 Task: Use the formula "POW" in spreadsheet "Project portfolio".
Action: Mouse moved to (138, 103)
Screenshot: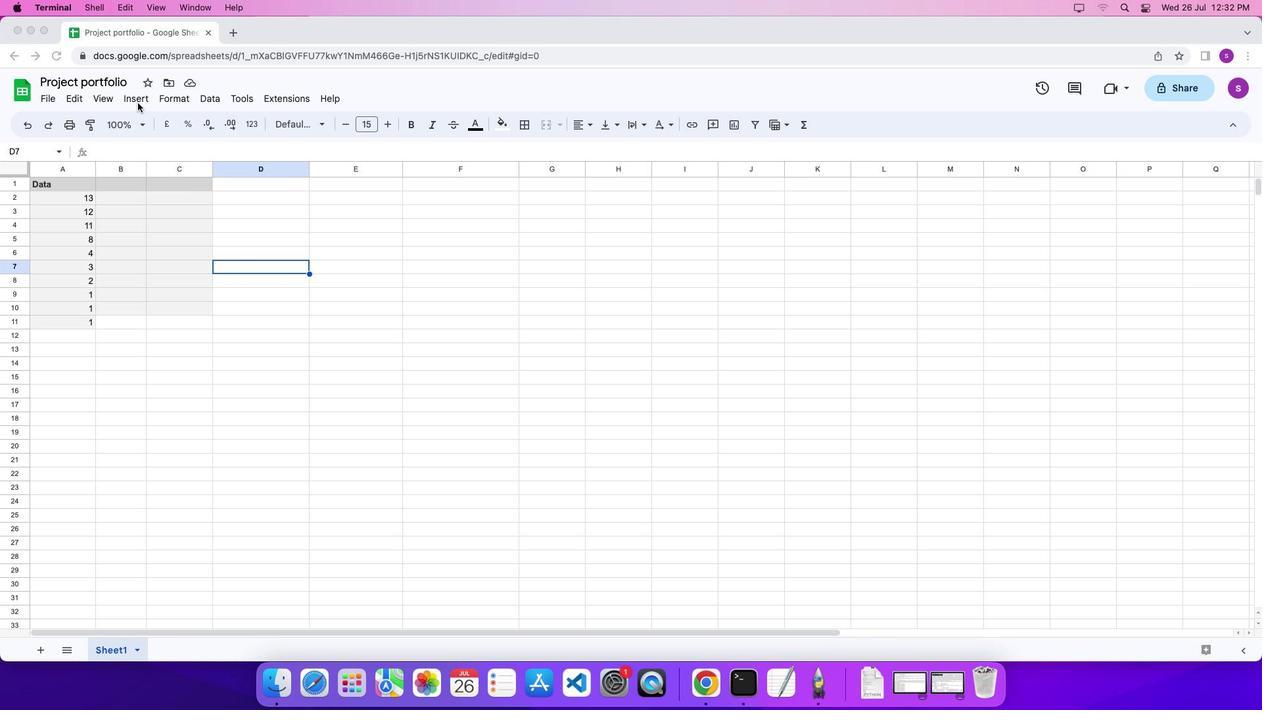 
Action: Mouse pressed left at (138, 103)
Screenshot: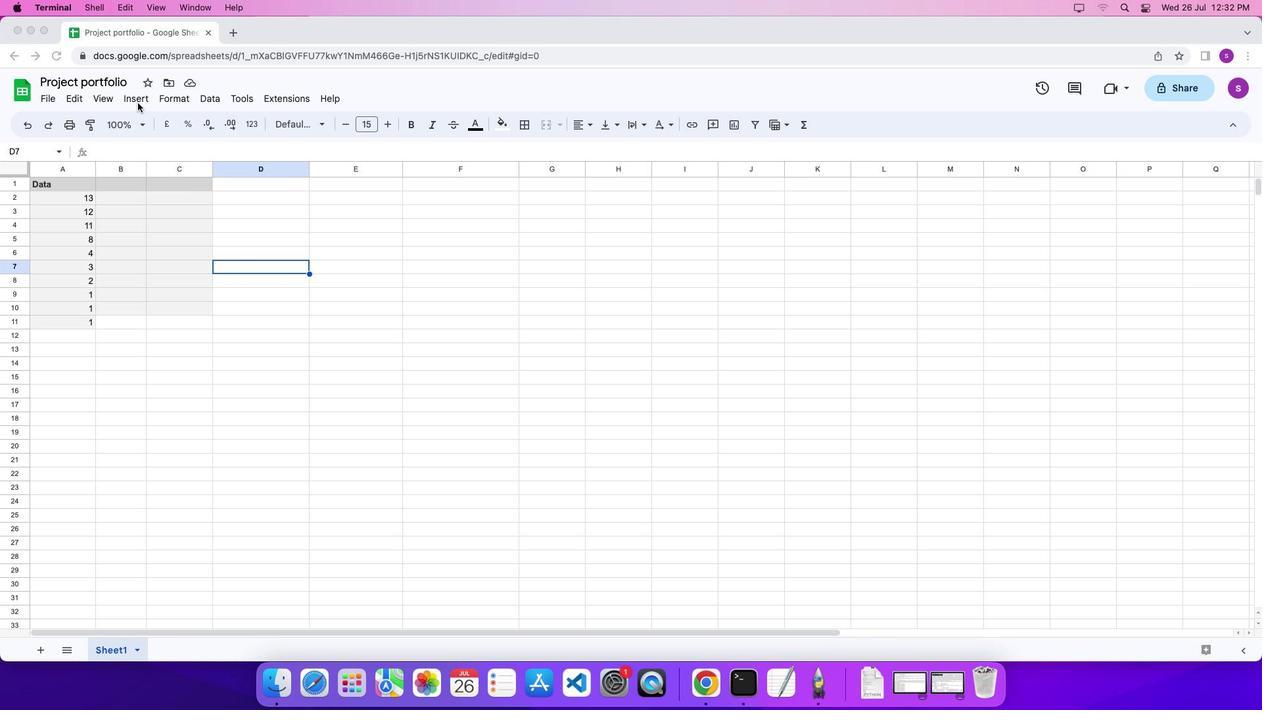 
Action: Mouse moved to (138, 98)
Screenshot: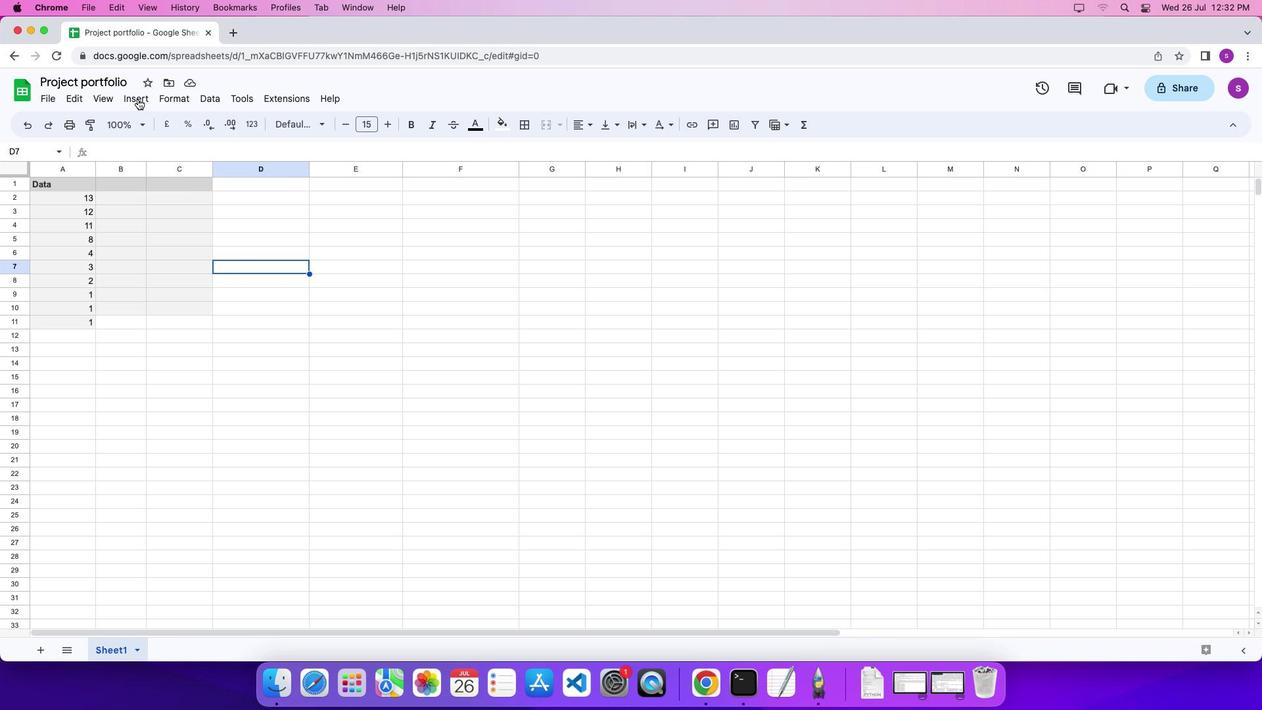 
Action: Mouse pressed left at (138, 98)
Screenshot: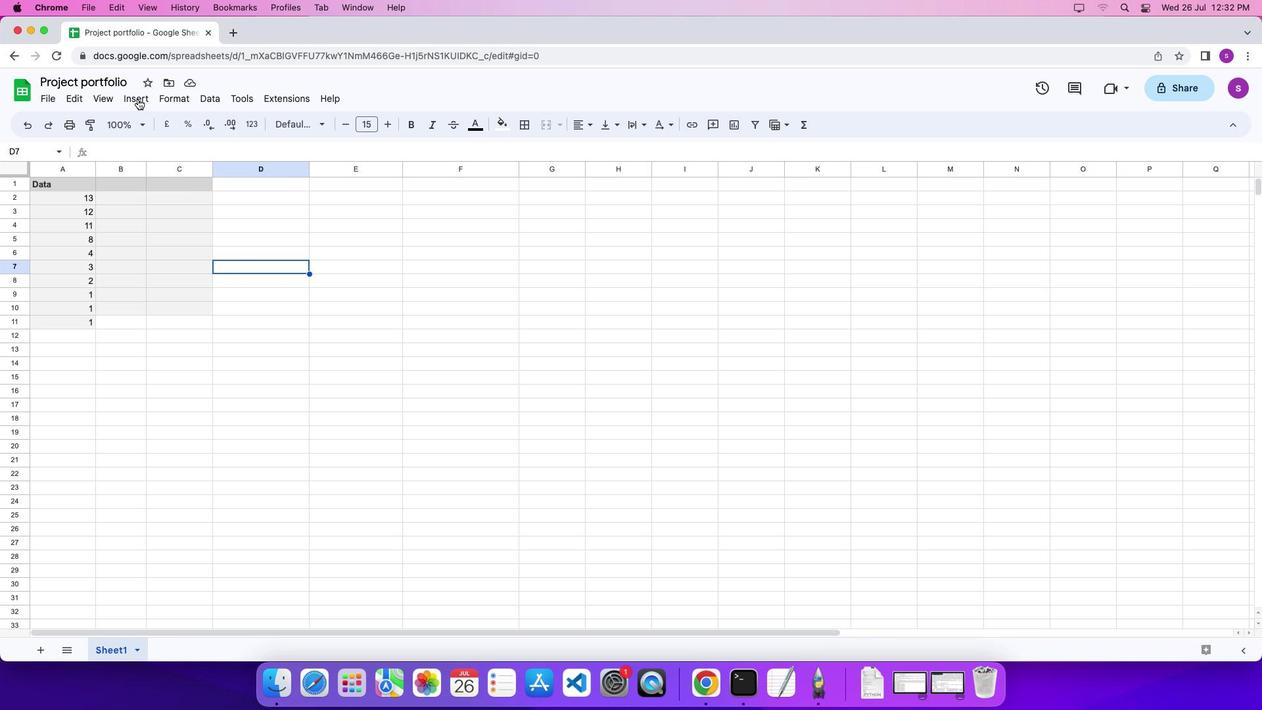 
Action: Mouse moved to (610, 558)
Screenshot: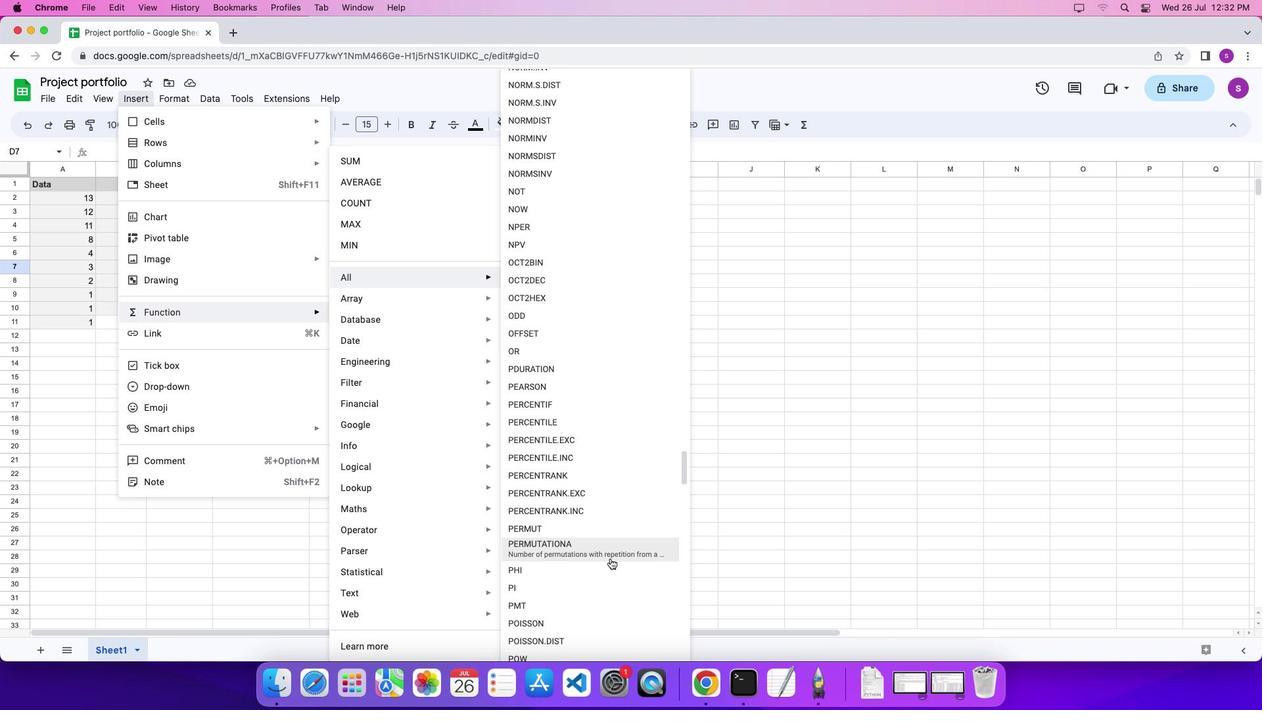 
Action: Mouse scrolled (610, 558) with delta (0, 0)
Screenshot: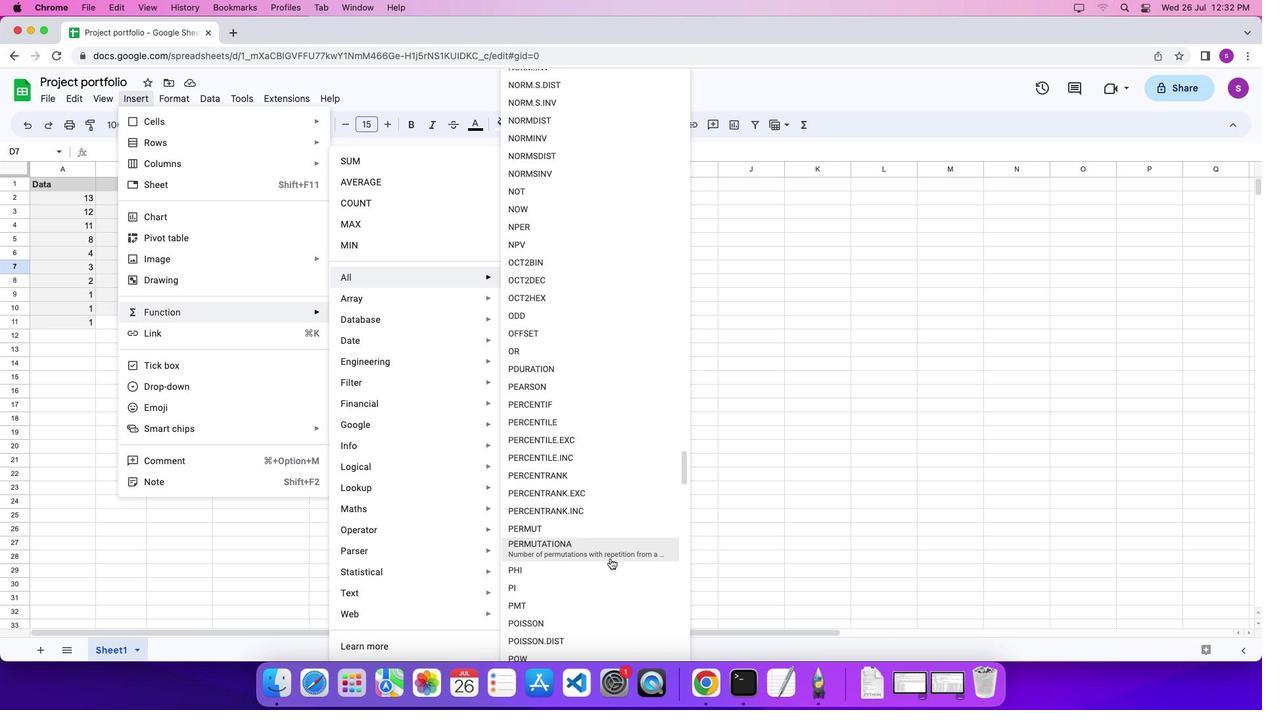 
Action: Mouse scrolled (610, 558) with delta (0, 0)
Screenshot: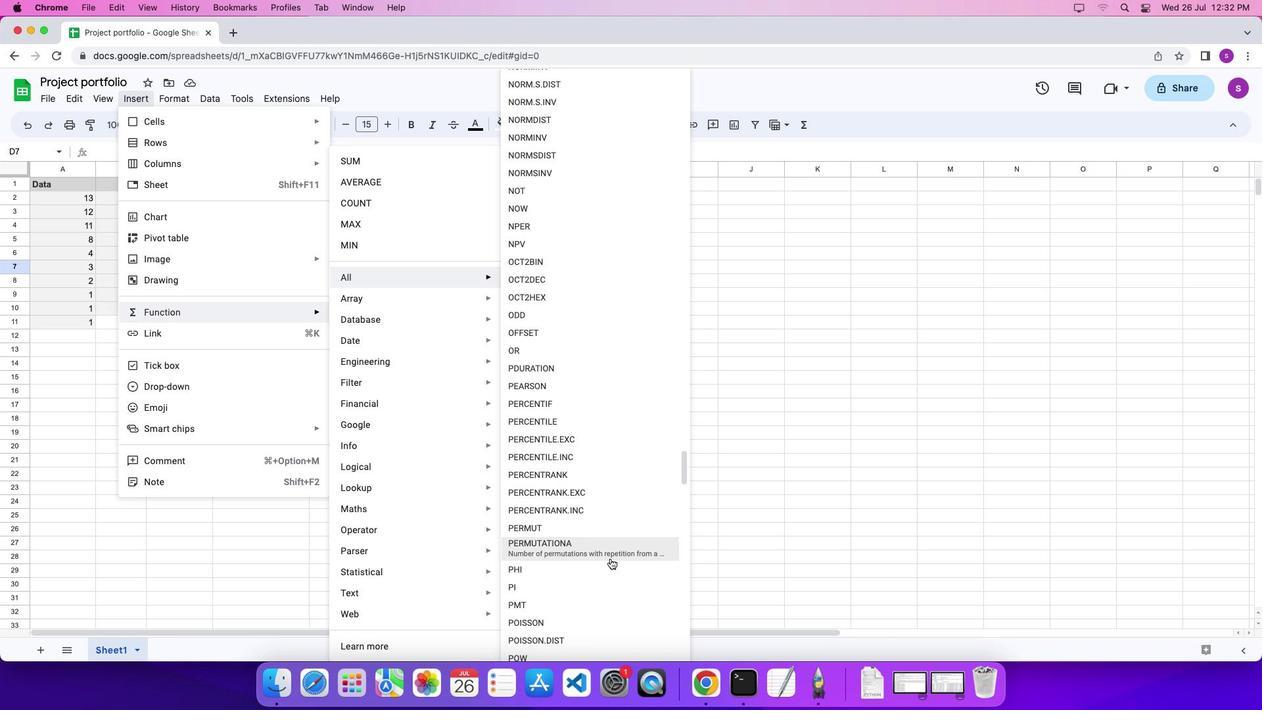 
Action: Mouse scrolled (610, 558) with delta (0, -1)
Screenshot: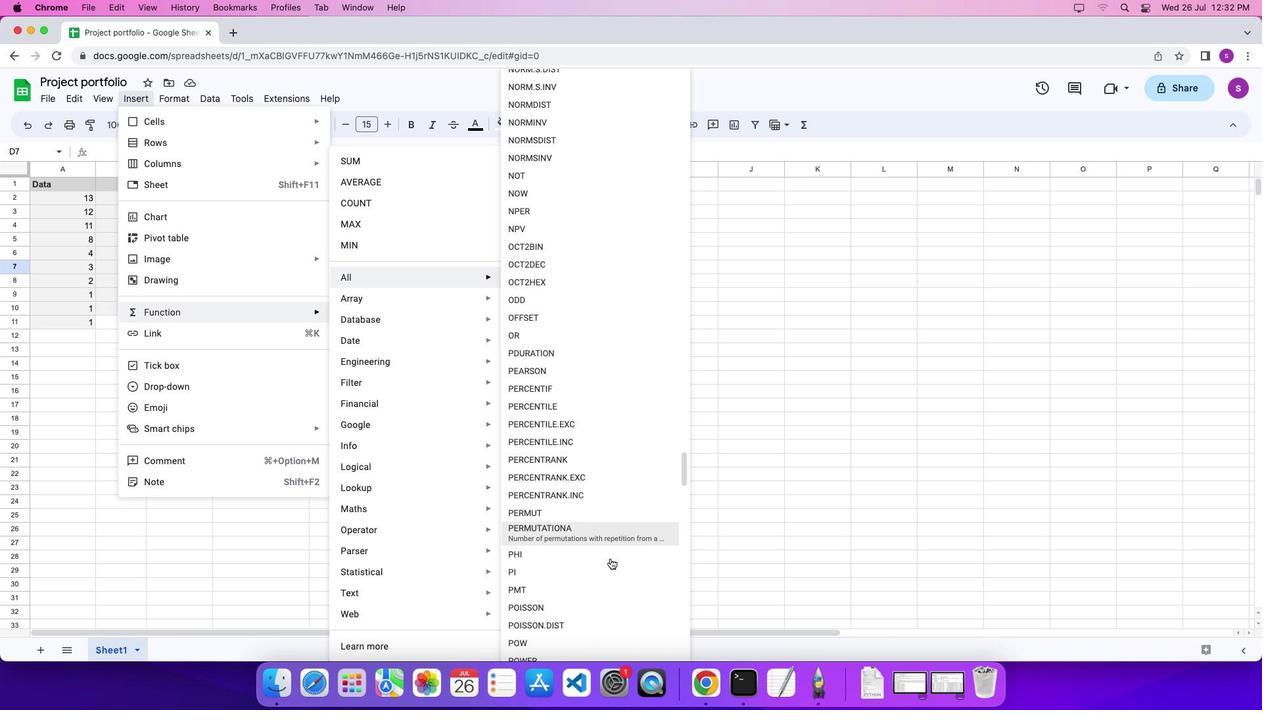 
Action: Mouse scrolled (610, 558) with delta (0, 0)
Screenshot: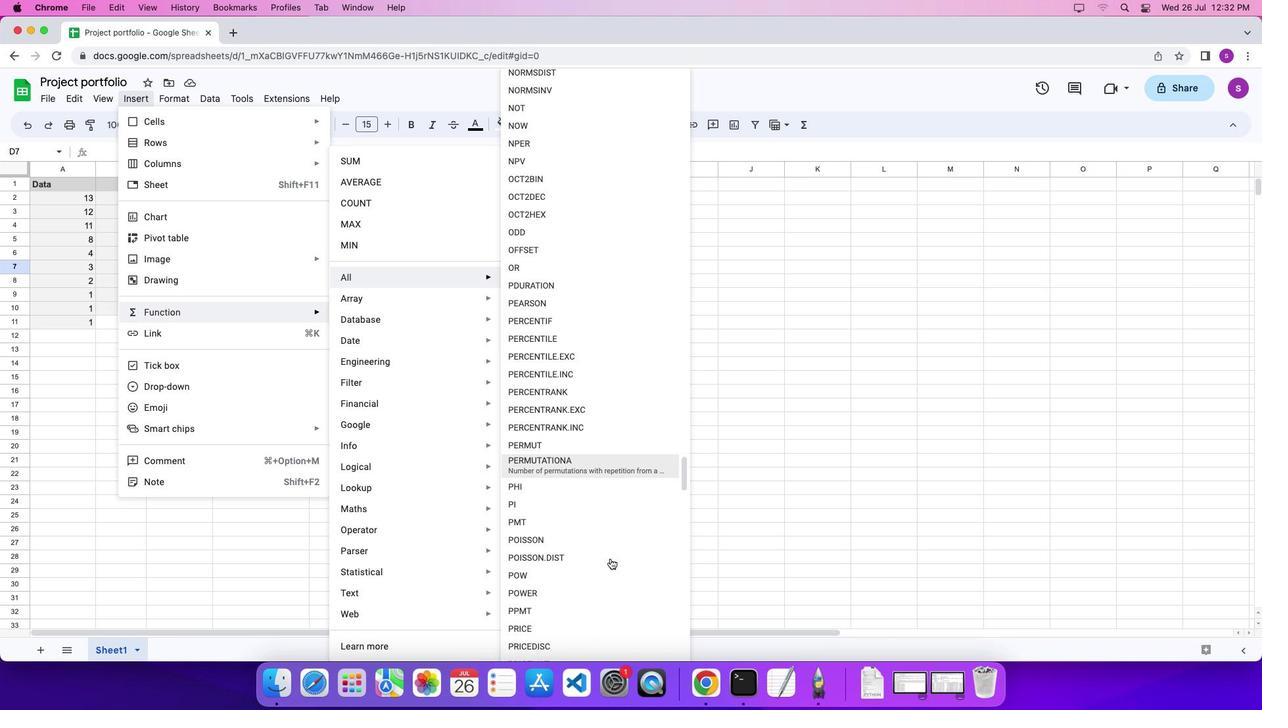 
Action: Mouse pressed left at (610, 558)
Screenshot: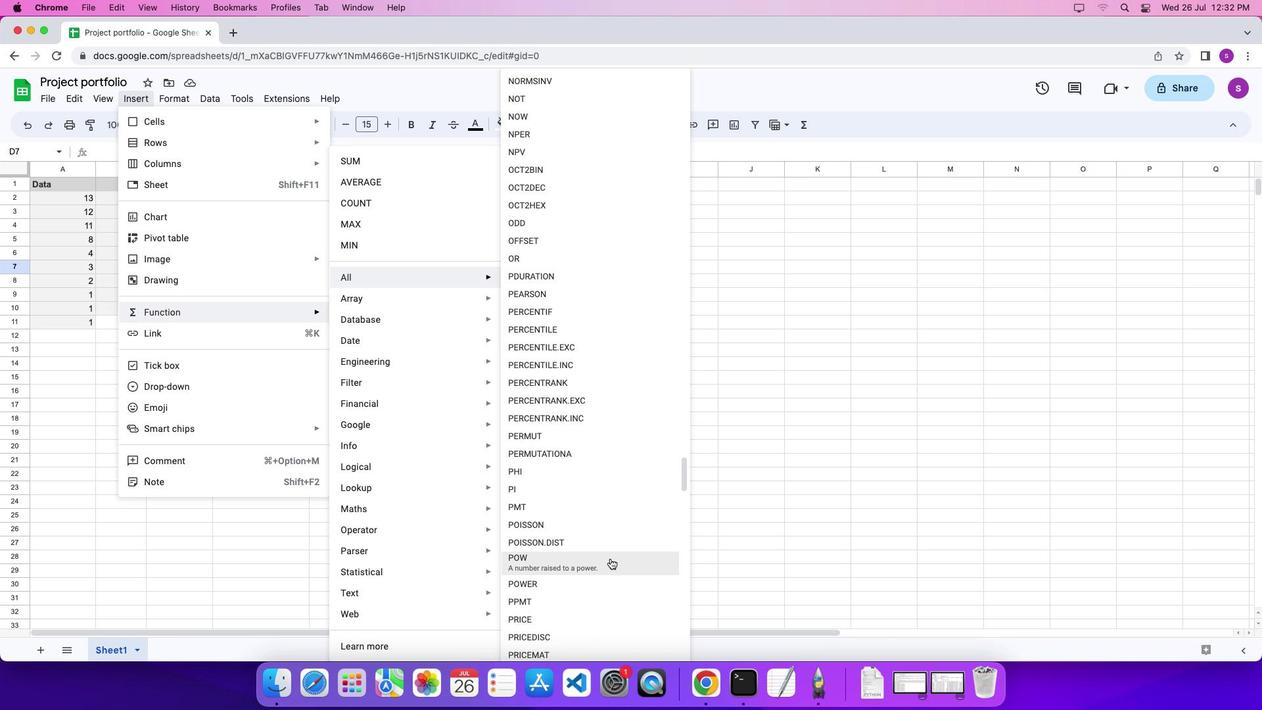 
Action: Mouse moved to (527, 427)
Screenshot: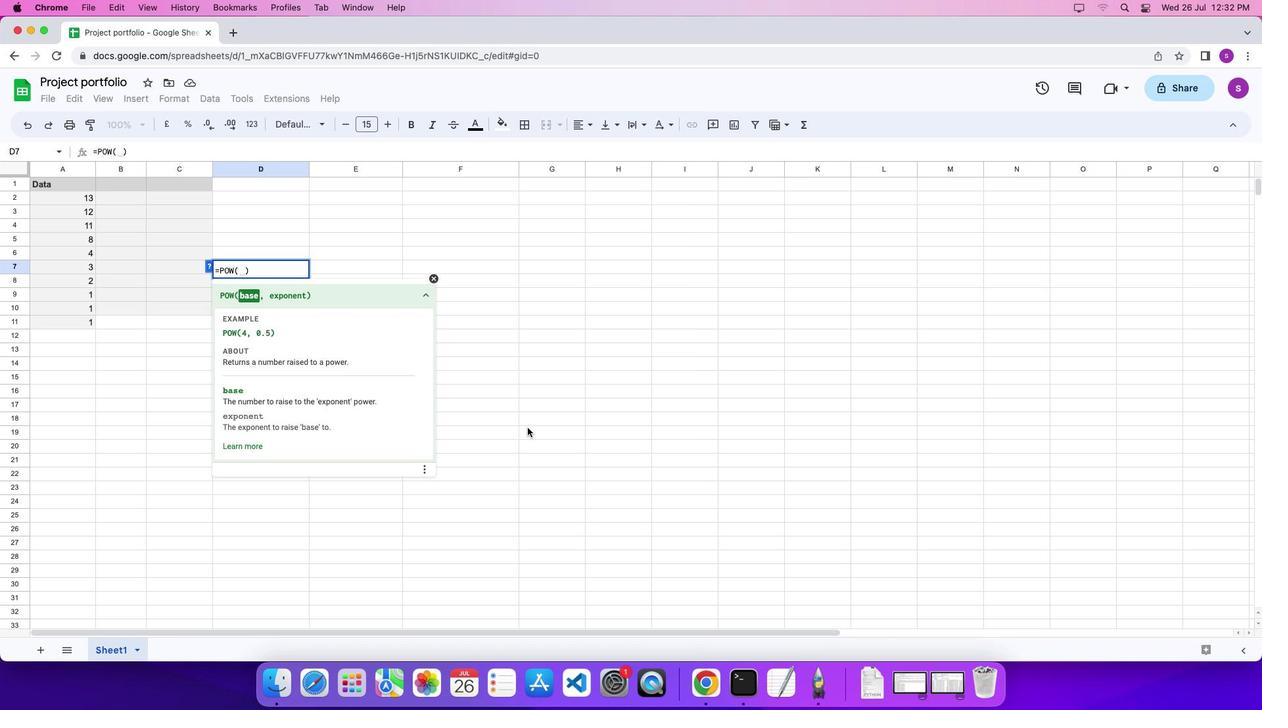 
Action: Key pressed '4'',''0''.''5''\x03'
Screenshot: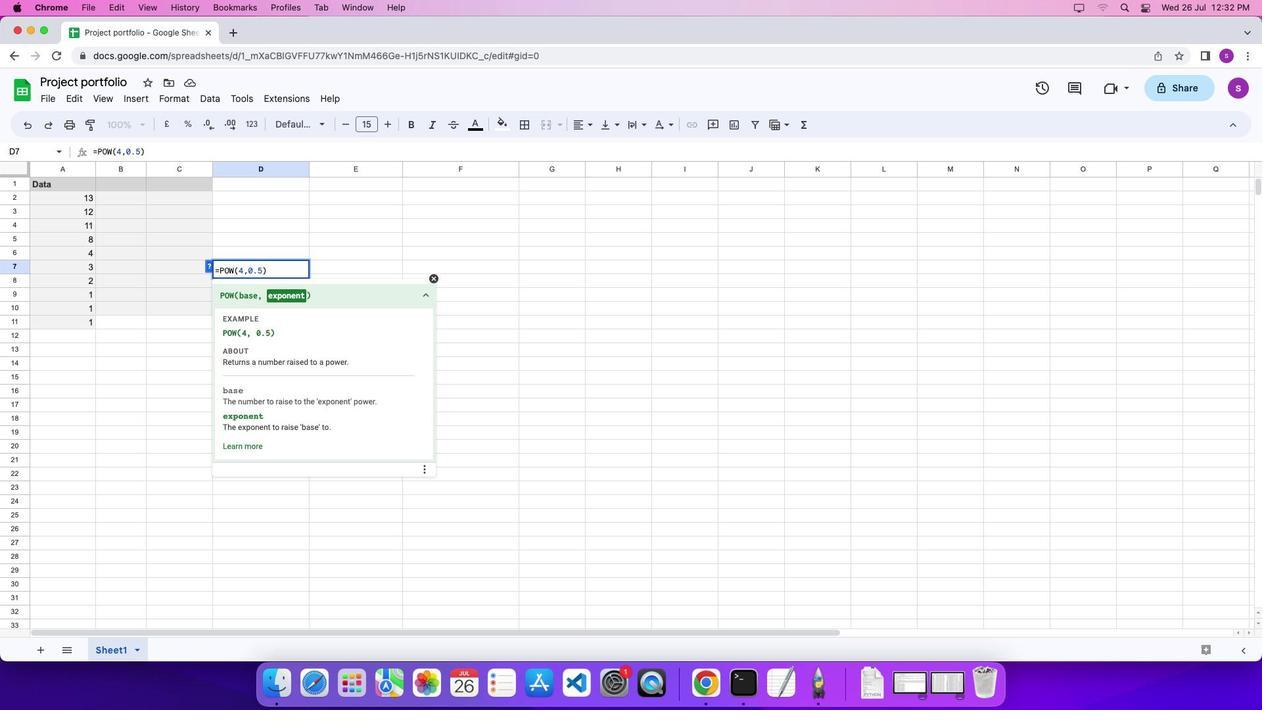 
